 Task: Search "Solved" ticket status & apply.
Action: Mouse moved to (12, 133)
Screenshot: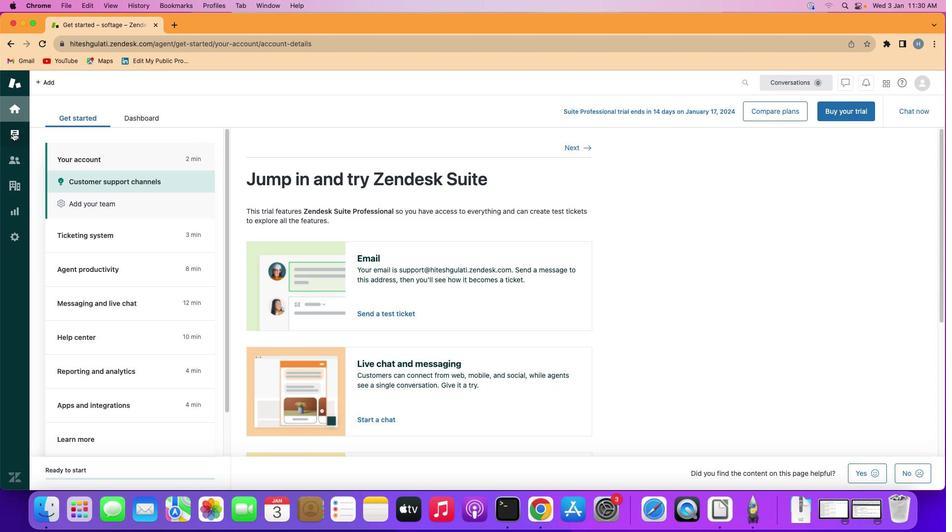 
Action: Mouse pressed left at (12, 133)
Screenshot: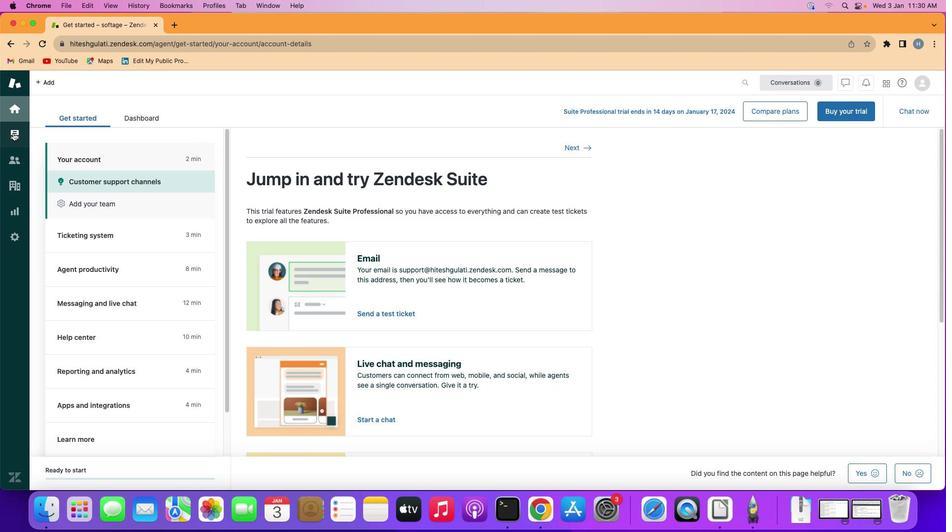 
Action: Mouse moved to (91, 236)
Screenshot: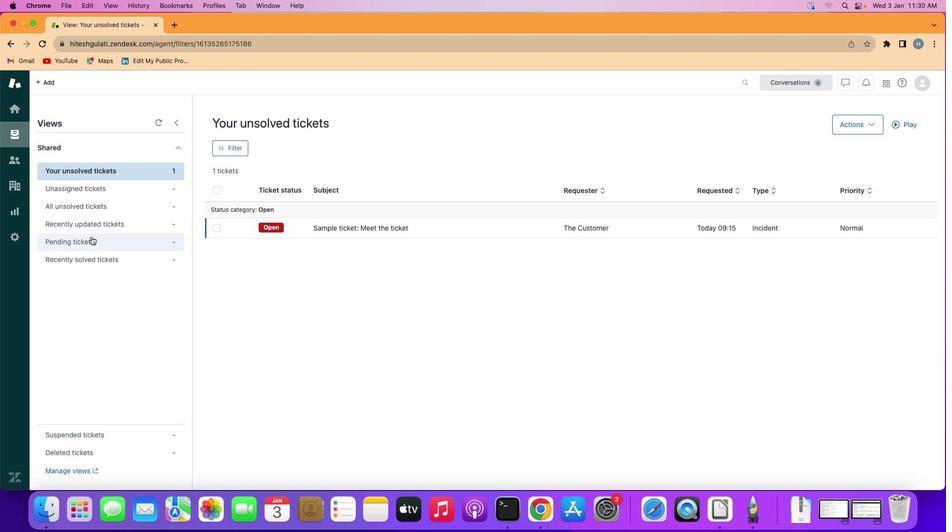 
Action: Mouse pressed left at (91, 236)
Screenshot: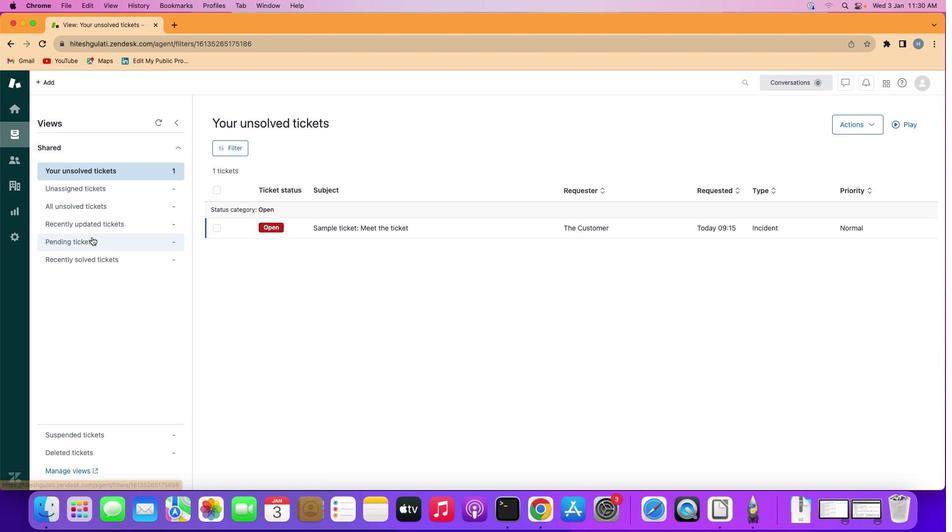 
Action: Mouse moved to (236, 145)
Screenshot: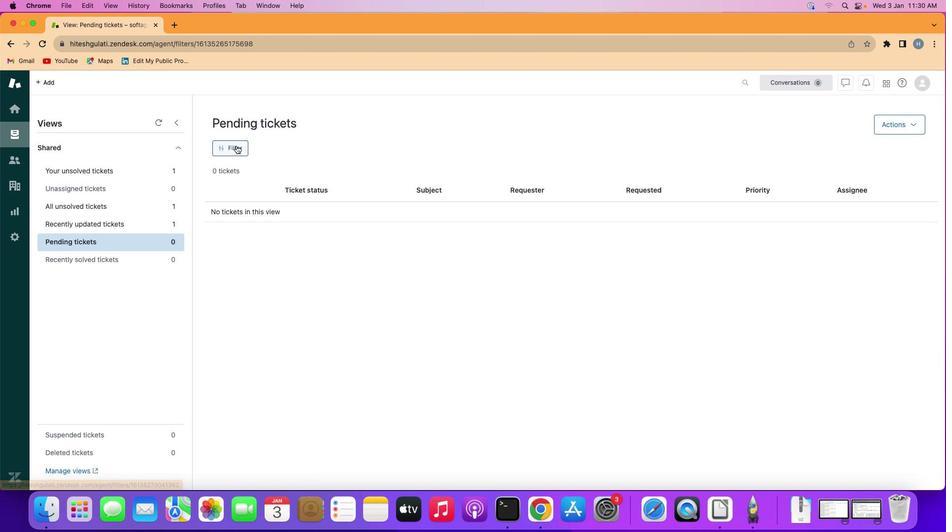 
Action: Mouse pressed left at (236, 145)
Screenshot: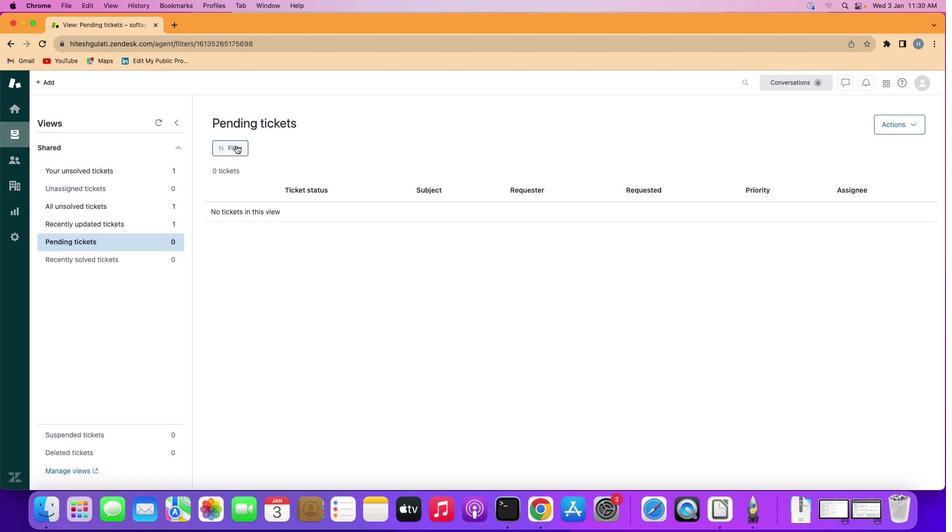 
Action: Mouse moved to (821, 182)
Screenshot: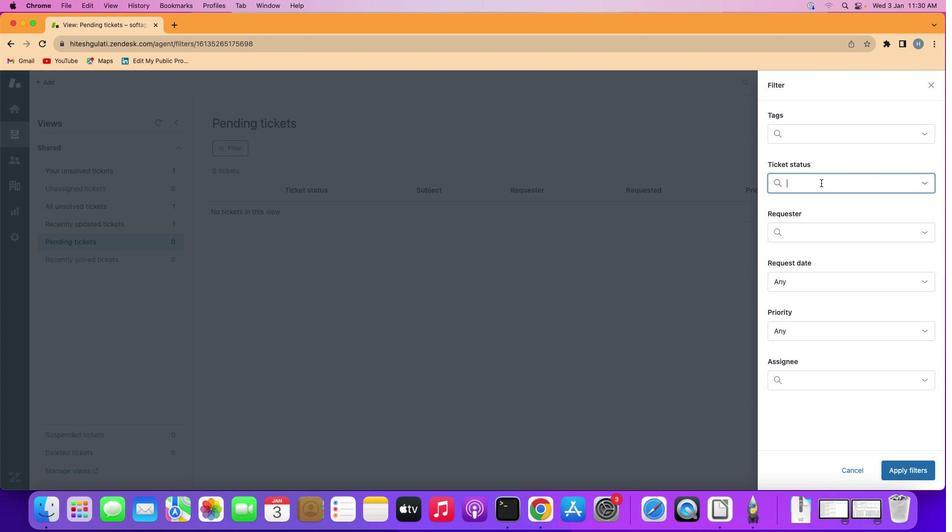 
Action: Mouse pressed left at (821, 182)
Screenshot: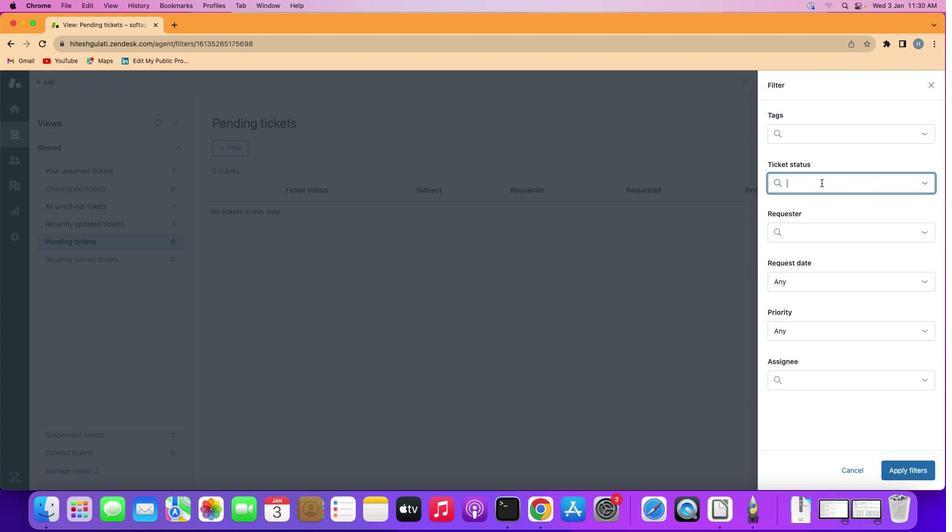 
Action: Mouse moved to (825, 255)
Screenshot: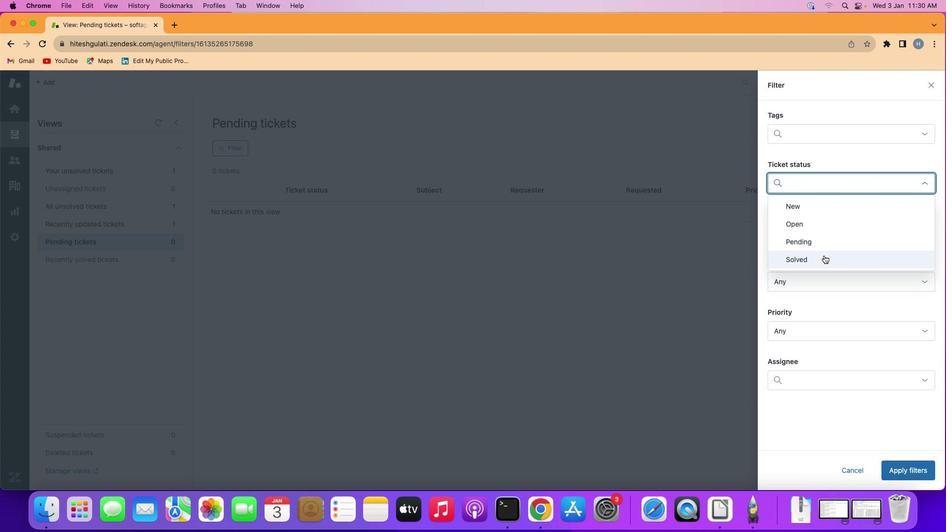 
Action: Mouse pressed left at (825, 255)
Screenshot: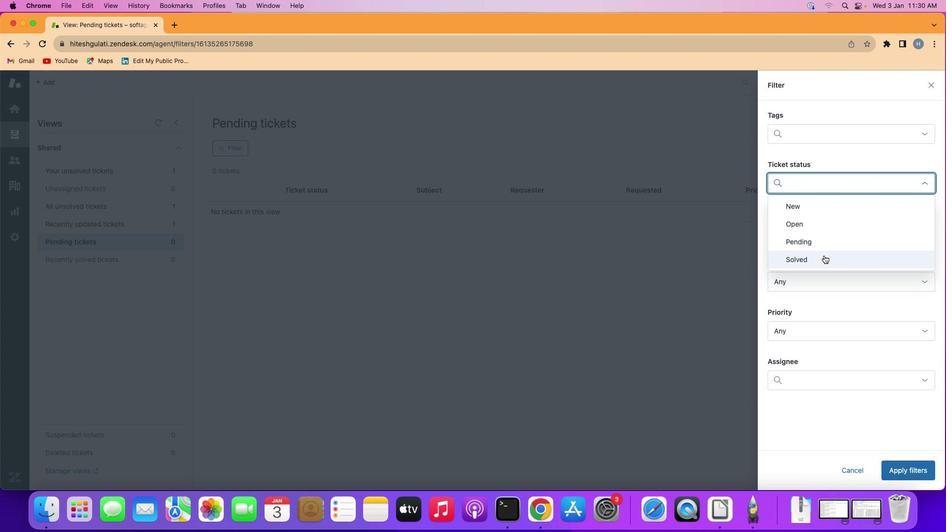 
Action: Mouse moved to (913, 475)
Screenshot: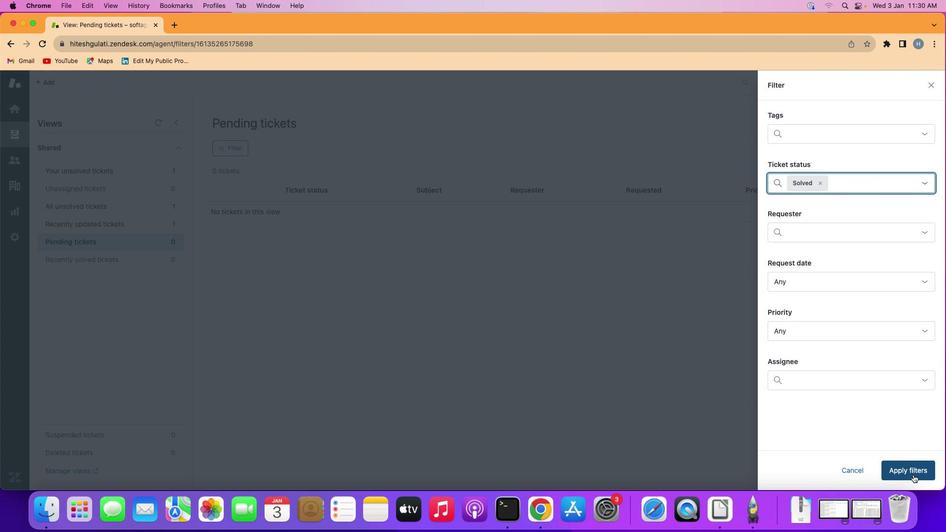 
Action: Mouse pressed left at (913, 475)
Screenshot: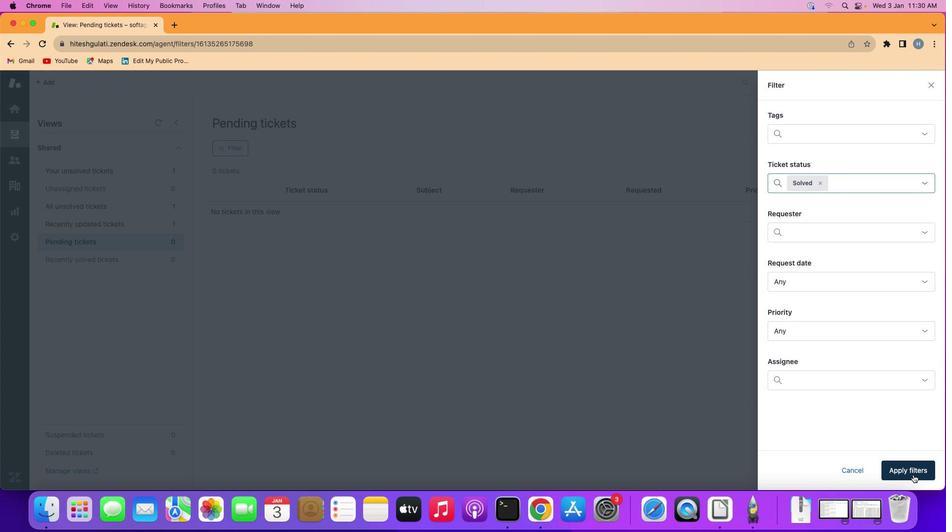 
Action: Mouse moved to (293, 248)
Screenshot: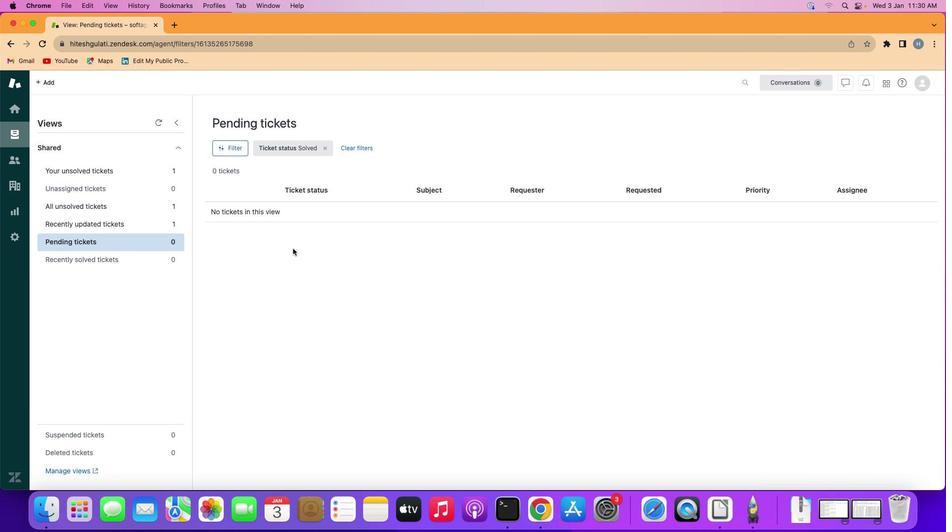 
